 Task: Create a rule when a vote is removed from a card by anyone.
Action: Mouse pressed left at (742, 207)
Screenshot: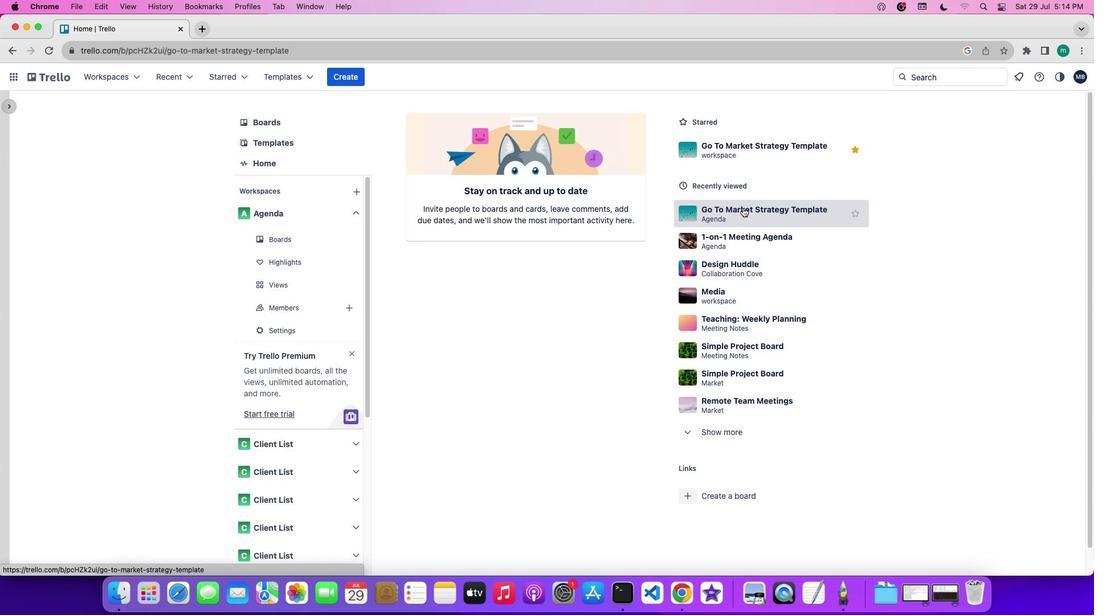 
Action: Mouse moved to (943, 245)
Screenshot: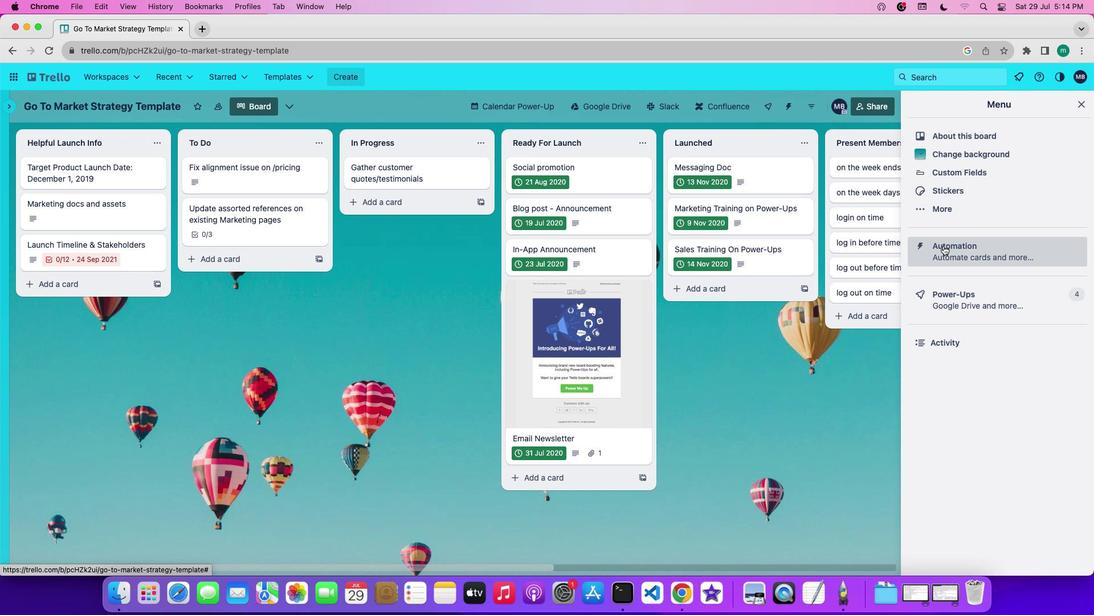 
Action: Mouse pressed left at (943, 245)
Screenshot: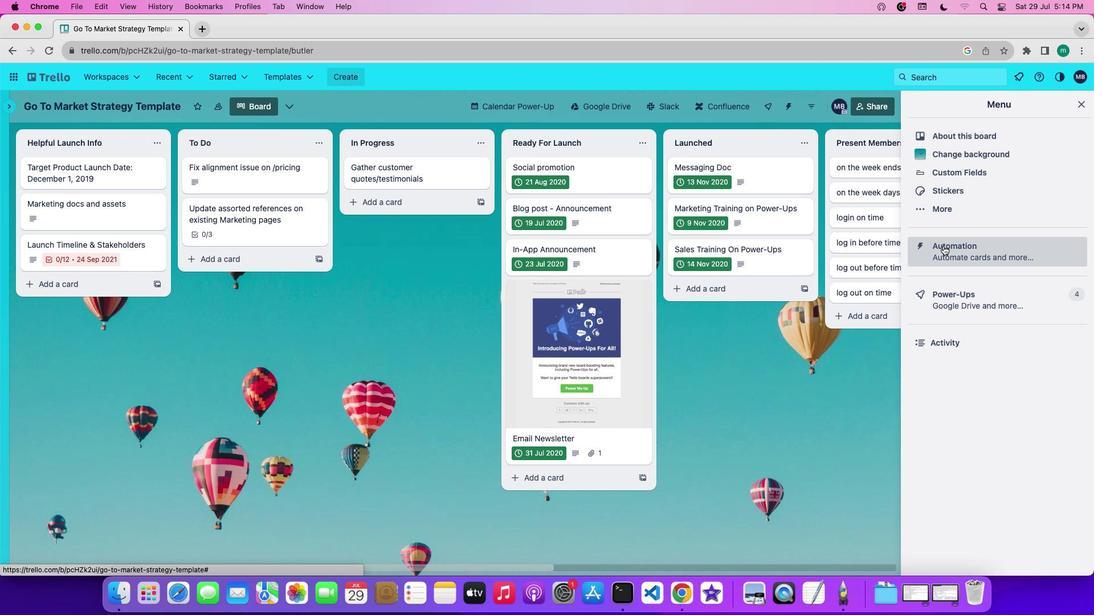 
Action: Mouse moved to (75, 193)
Screenshot: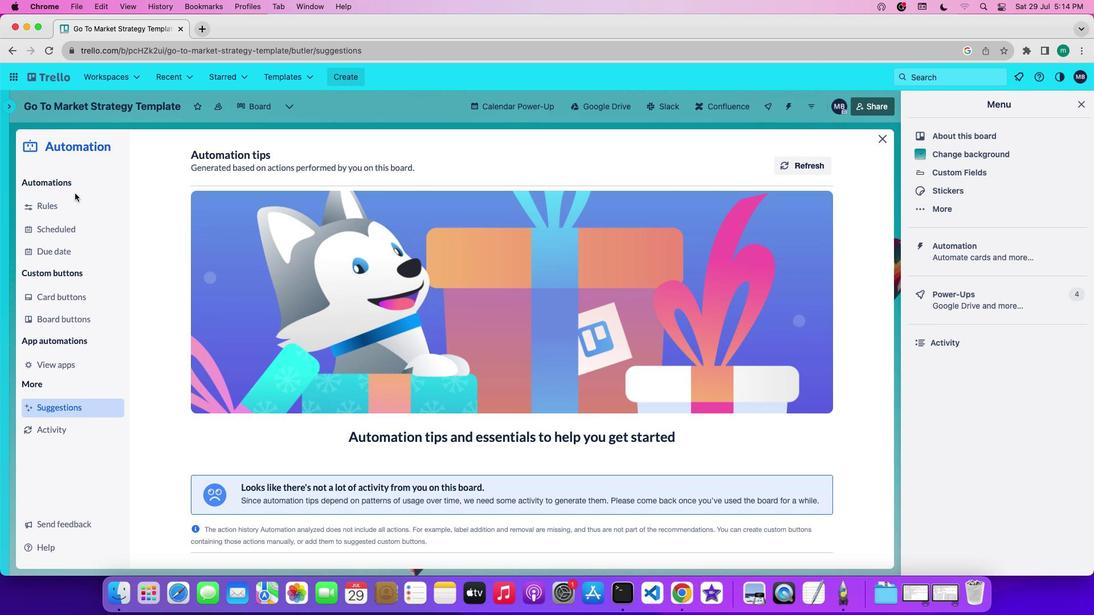 
Action: Mouse pressed left at (75, 193)
Screenshot: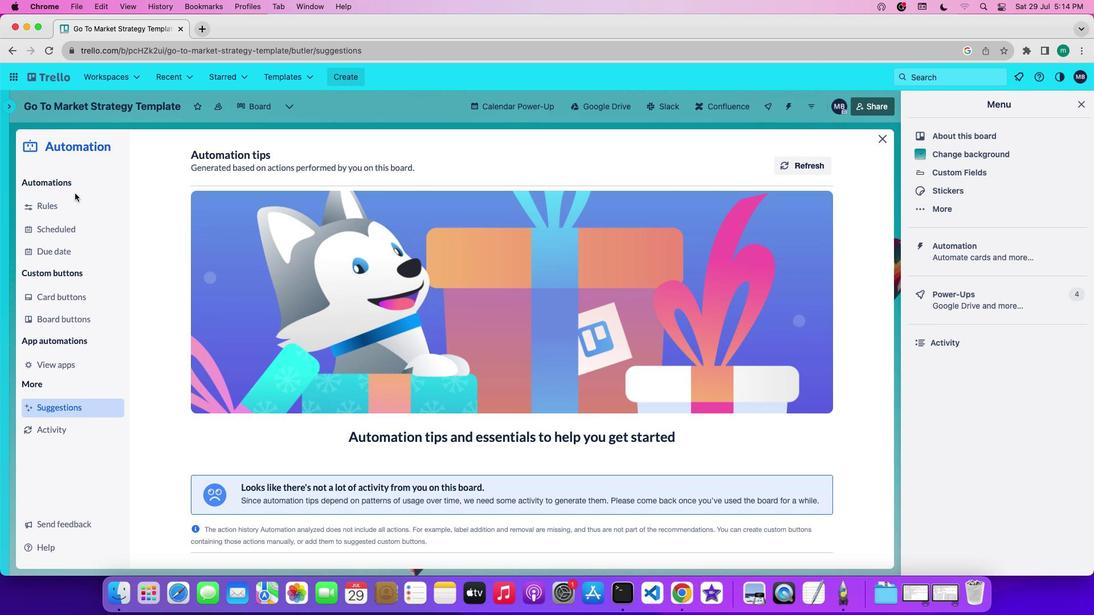 
Action: Mouse moved to (70, 198)
Screenshot: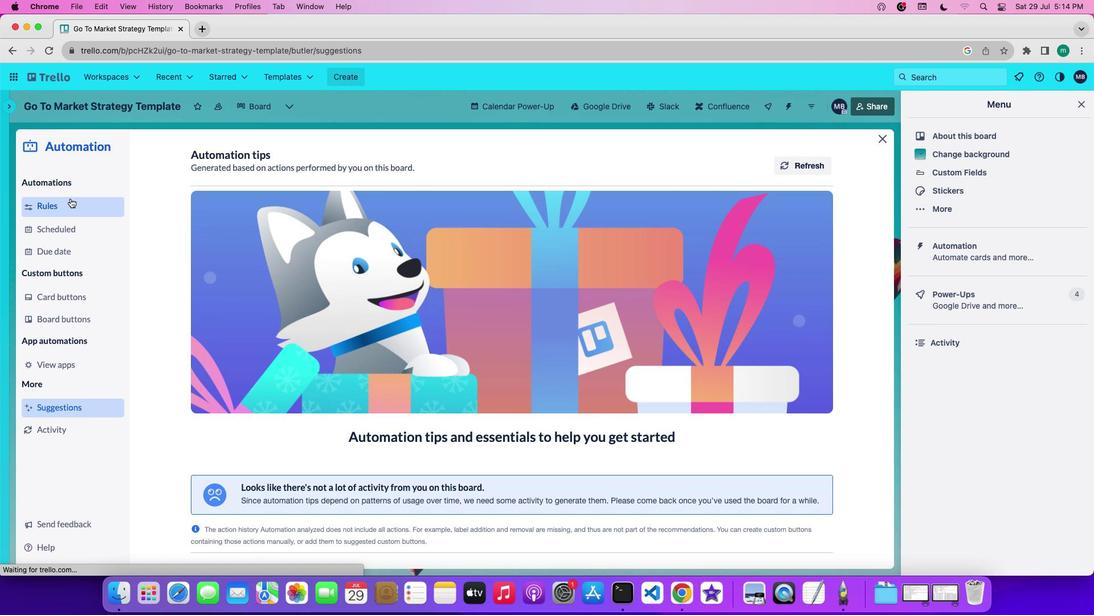 
Action: Mouse pressed left at (70, 198)
Screenshot: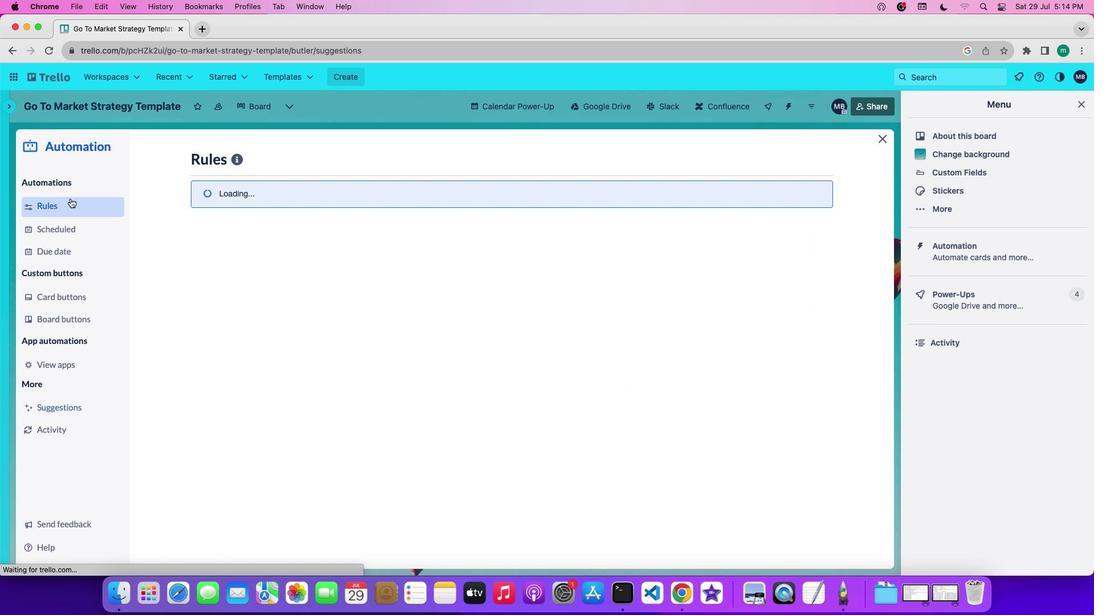 
Action: Mouse moved to (261, 413)
Screenshot: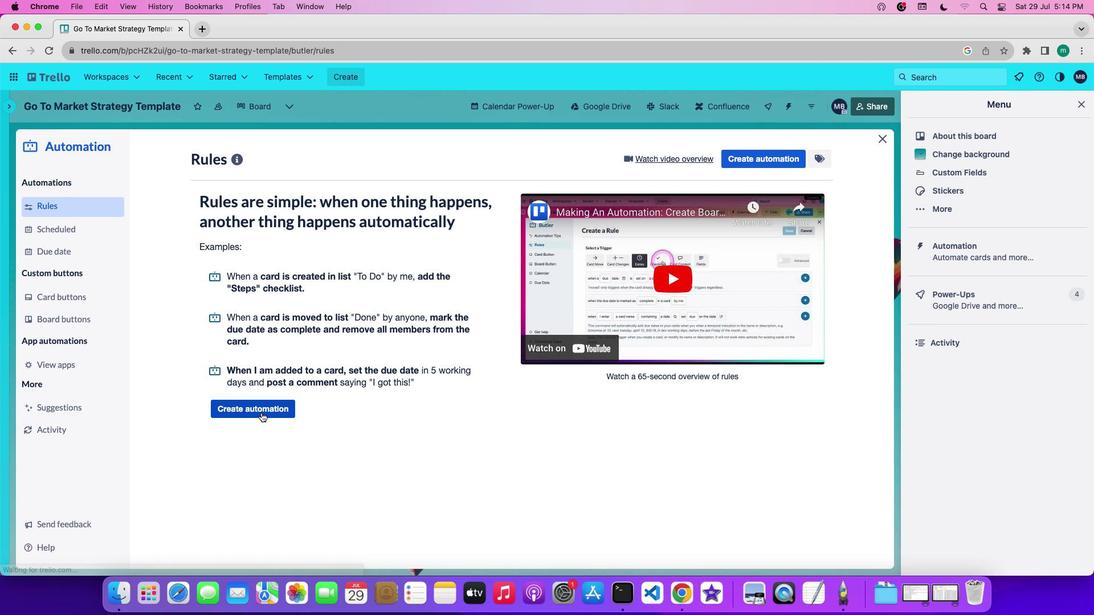 
Action: Mouse pressed left at (261, 413)
Screenshot: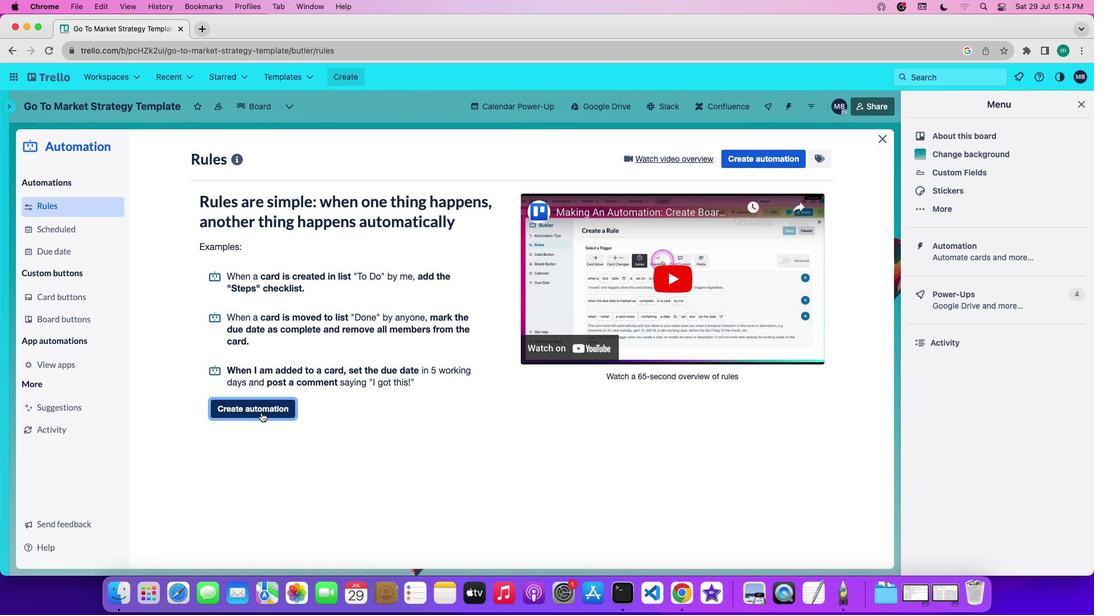 
Action: Mouse moved to (555, 267)
Screenshot: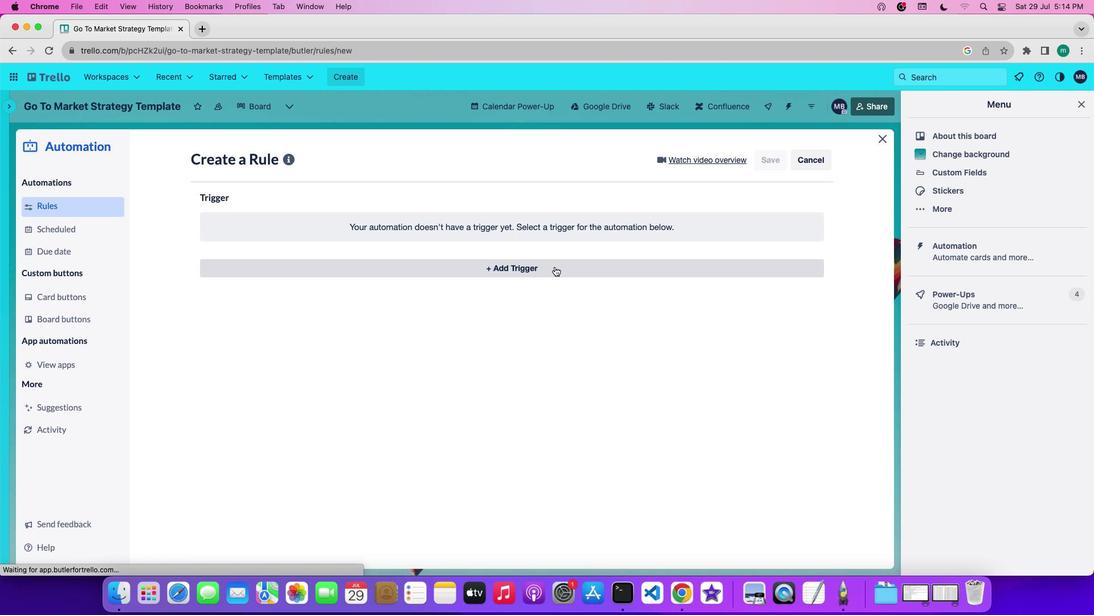 
Action: Mouse pressed left at (555, 267)
Screenshot: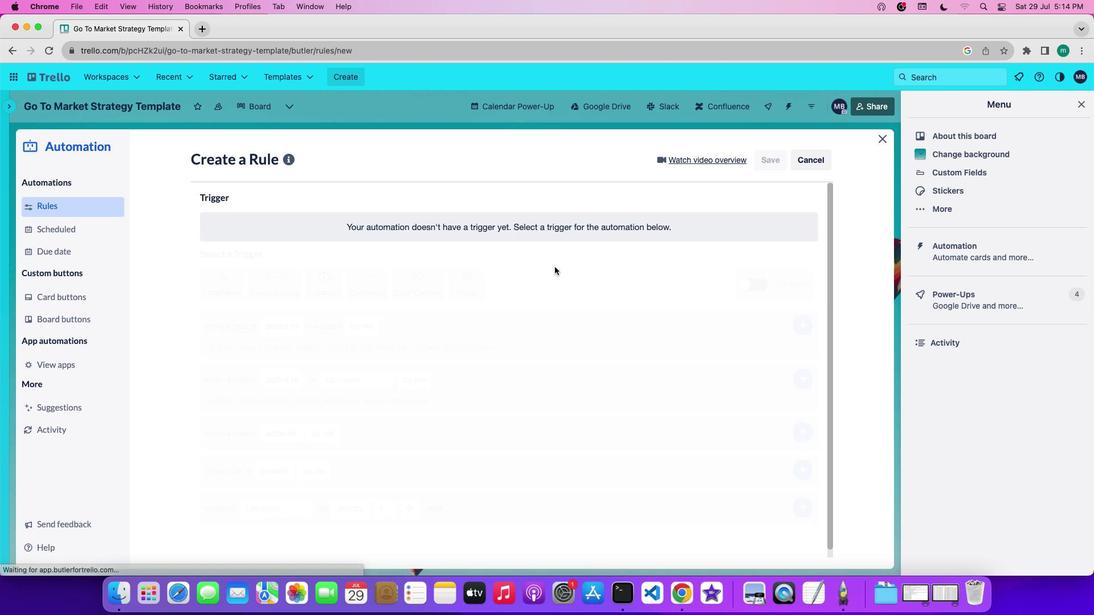 
Action: Mouse moved to (271, 301)
Screenshot: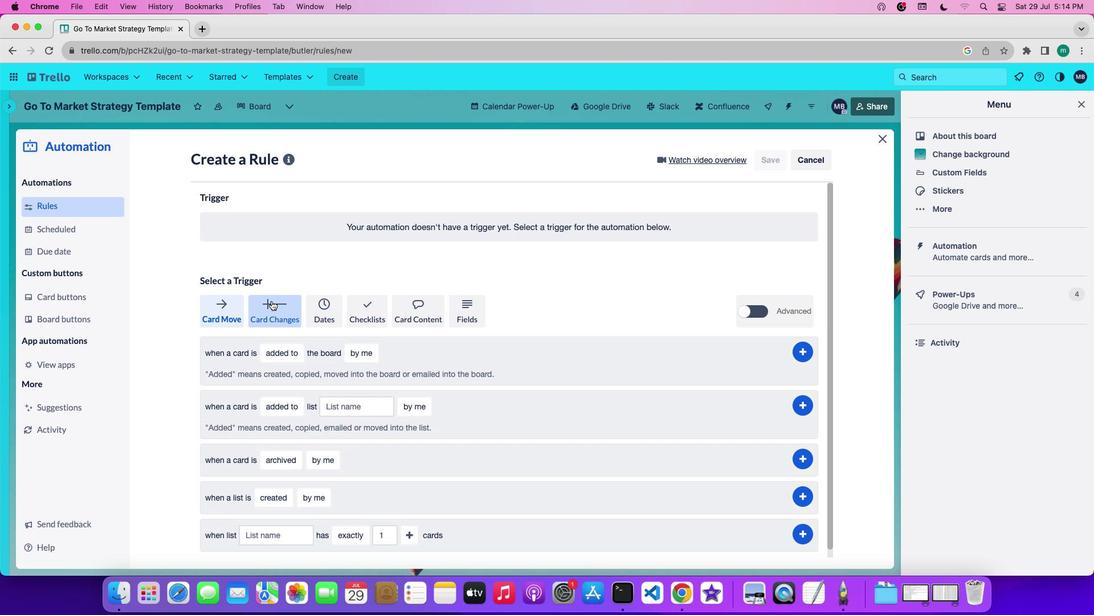 
Action: Mouse pressed left at (271, 301)
Screenshot: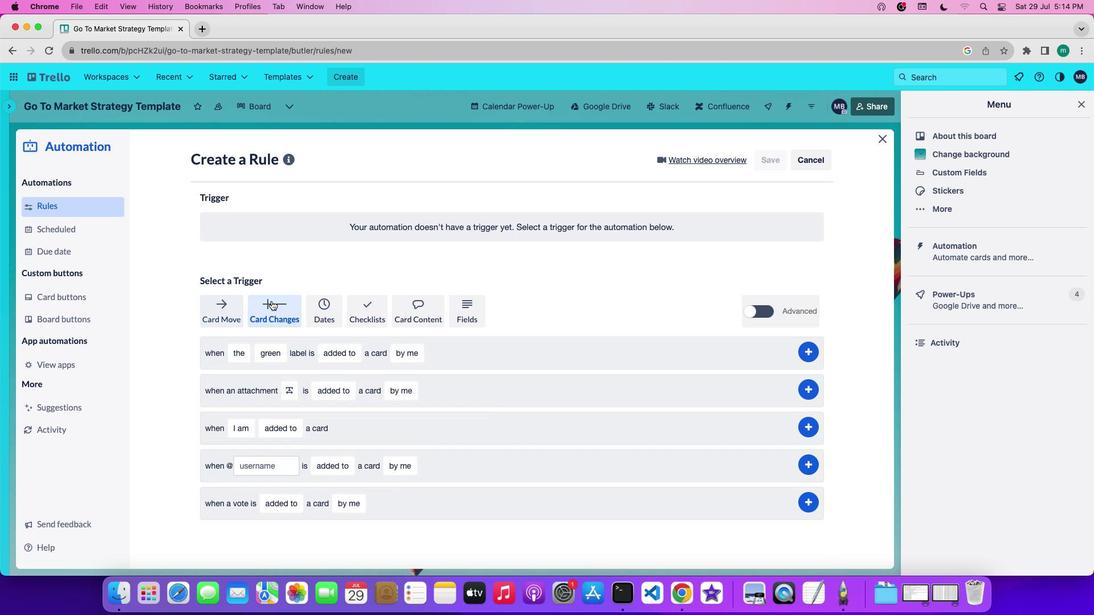 
Action: Mouse moved to (278, 504)
Screenshot: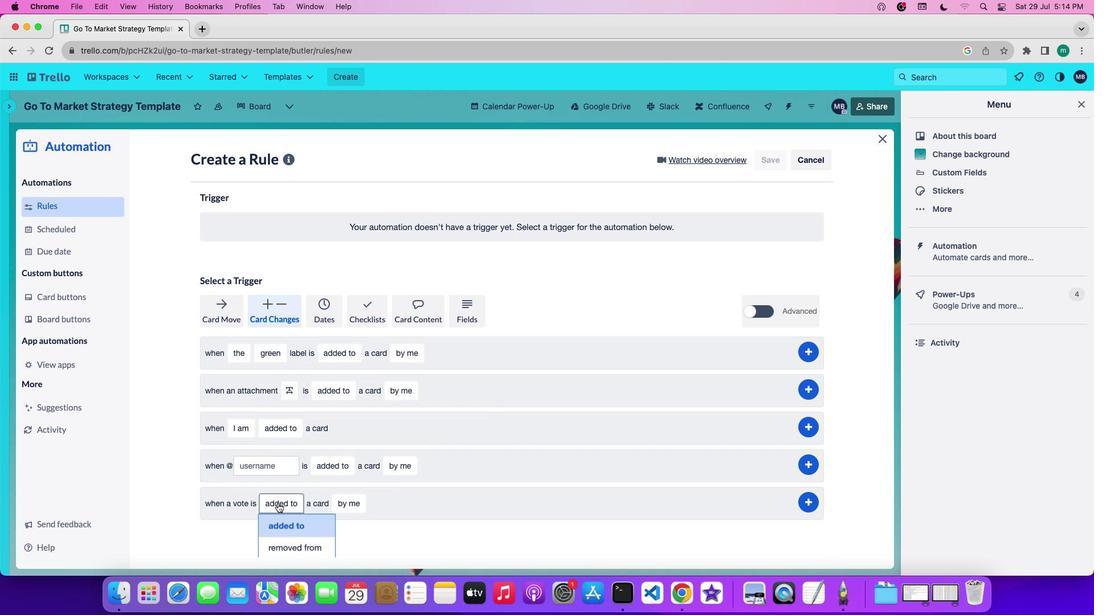 
Action: Mouse pressed left at (278, 504)
Screenshot: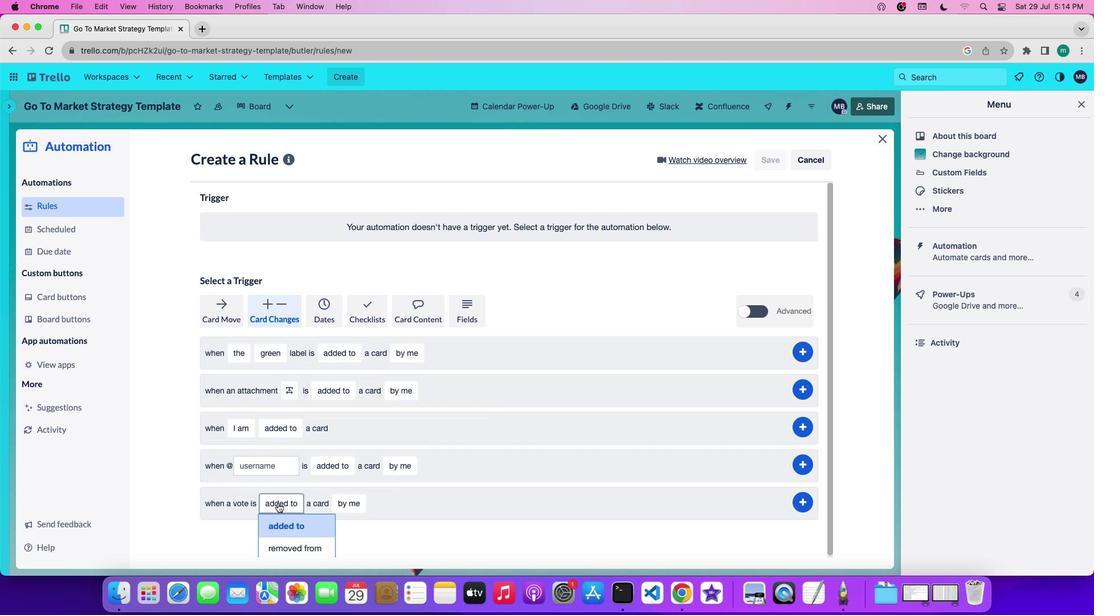 
Action: Mouse moved to (292, 543)
Screenshot: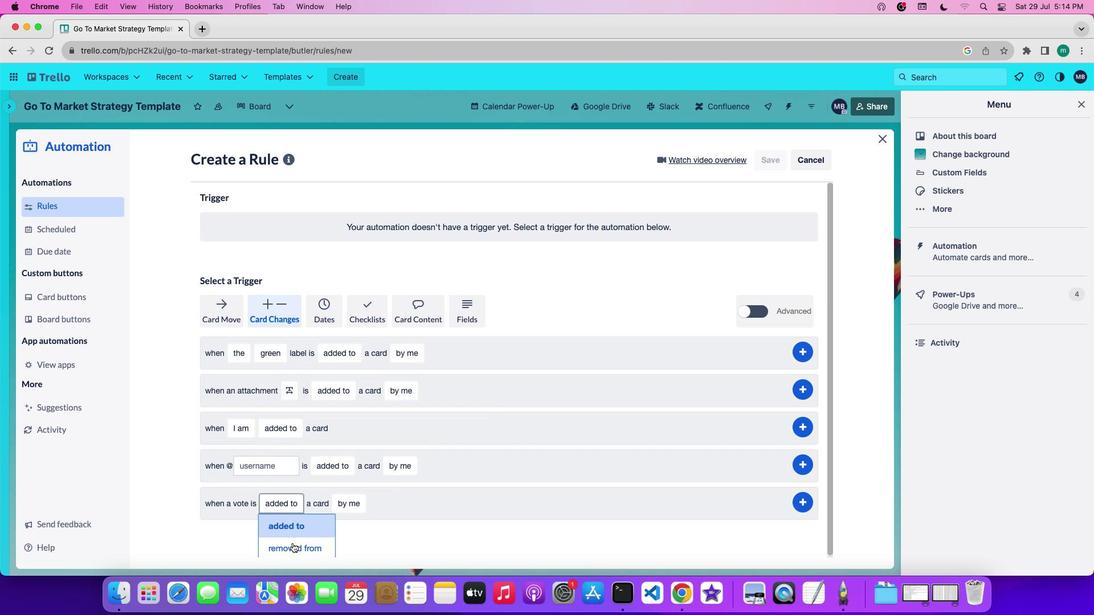 
Action: Mouse pressed left at (292, 543)
Screenshot: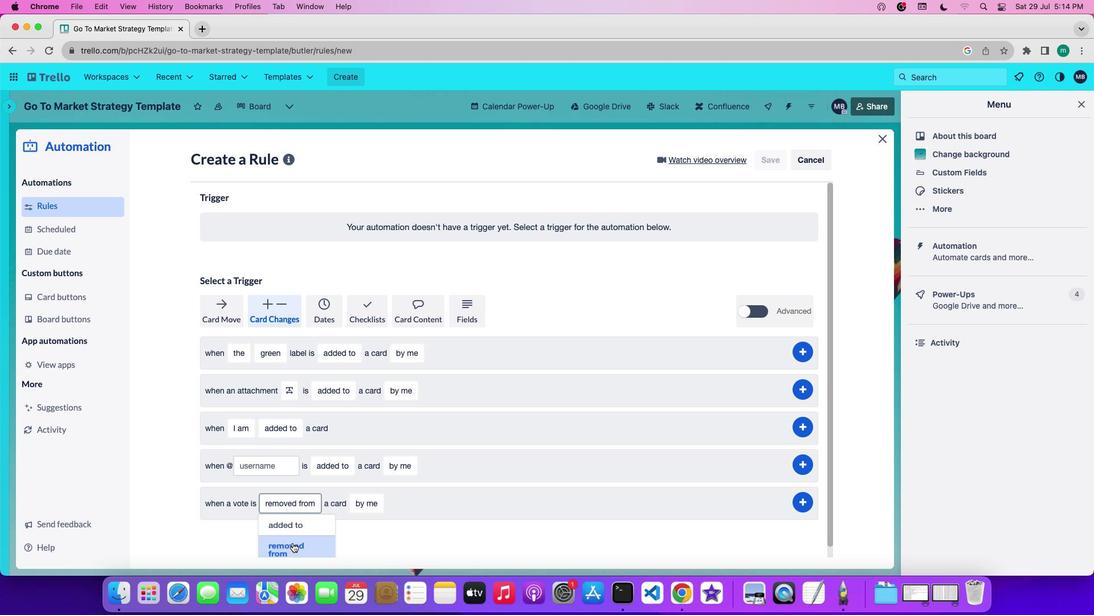 
Action: Mouse moved to (368, 509)
Screenshot: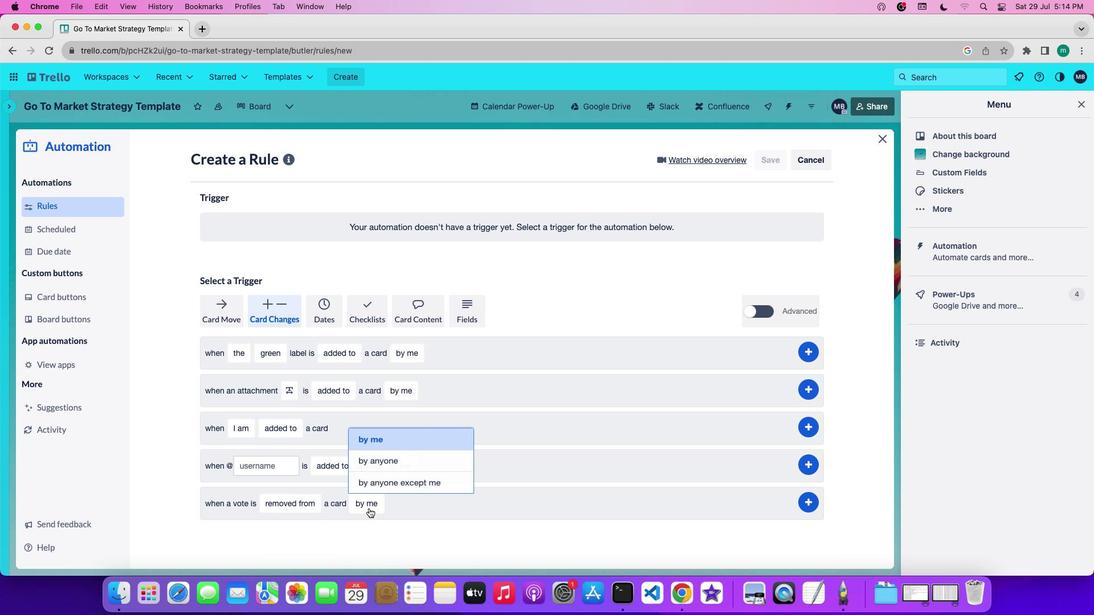 
Action: Mouse pressed left at (368, 509)
Screenshot: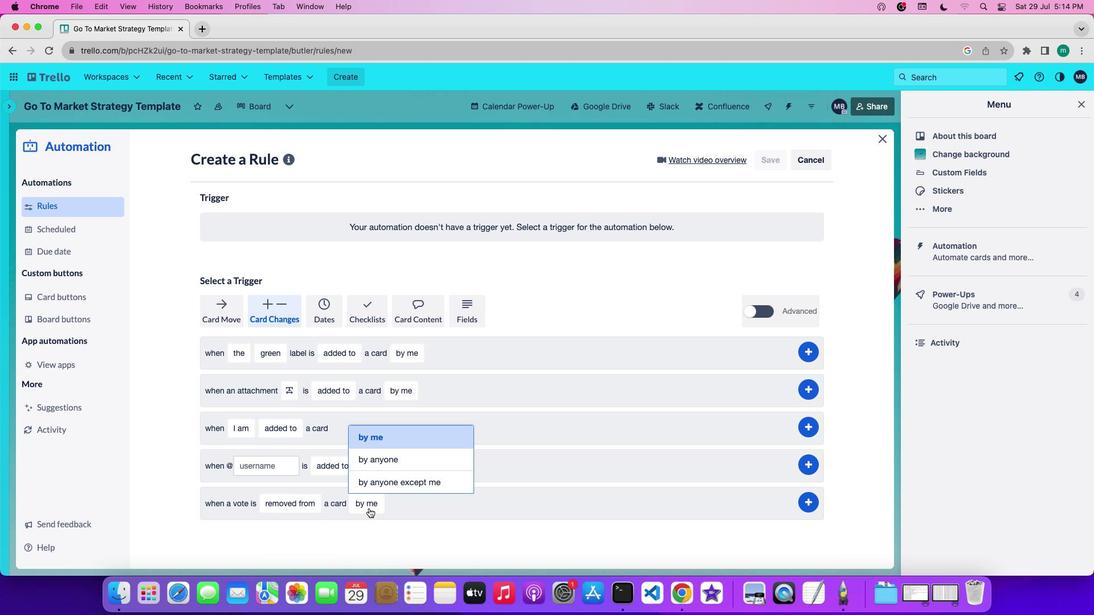 
Action: Mouse moved to (395, 465)
Screenshot: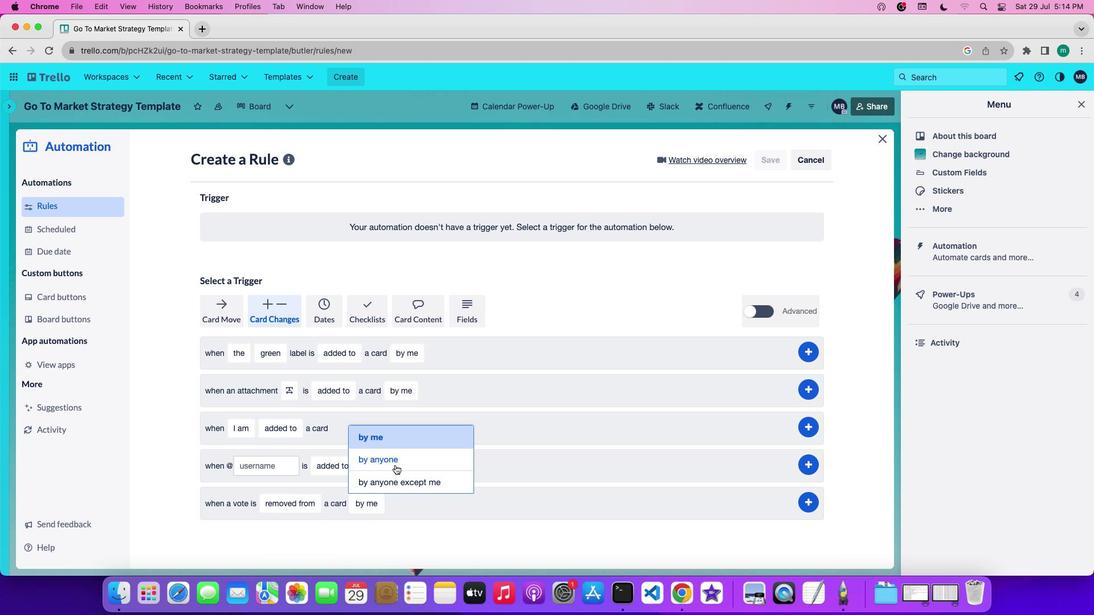 
Action: Mouse pressed left at (395, 465)
Screenshot: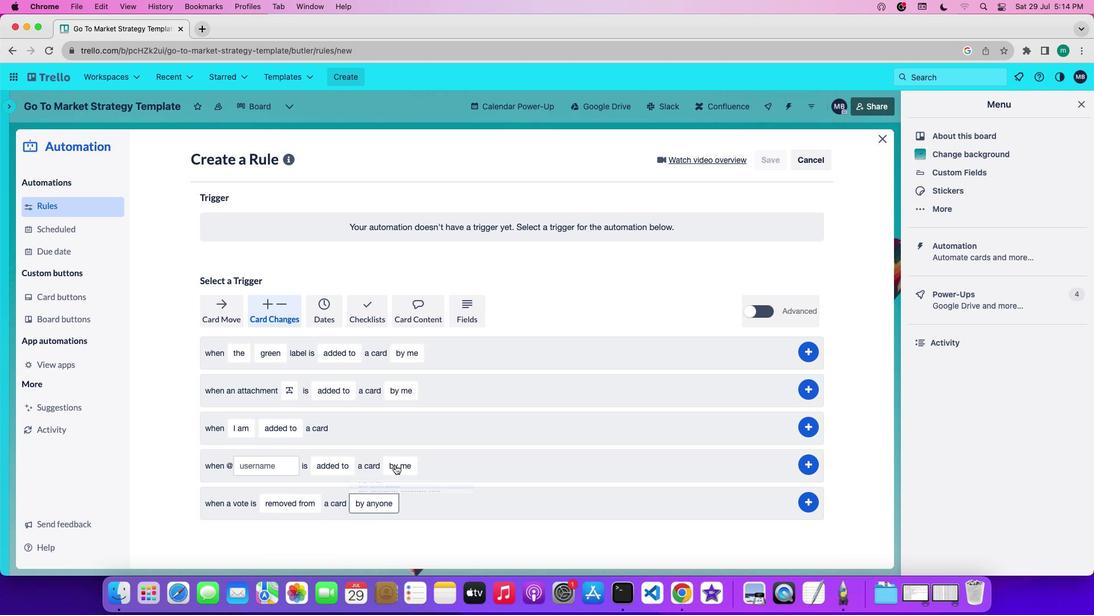 
Action: Mouse moved to (809, 505)
Screenshot: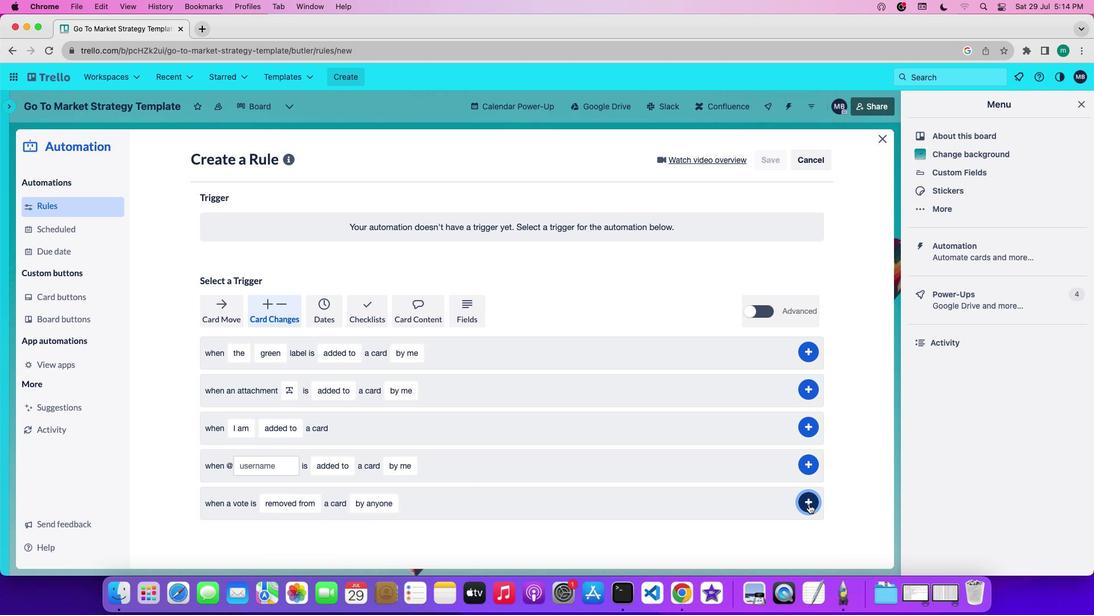 
Action: Mouse pressed left at (809, 505)
Screenshot: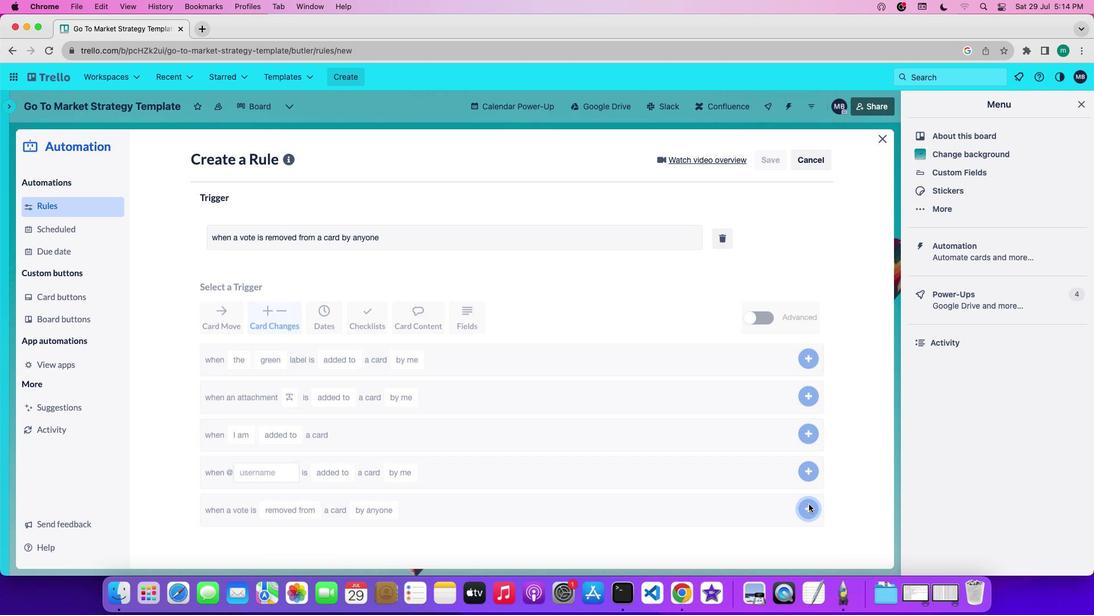 
Action: Mouse moved to (733, 527)
Screenshot: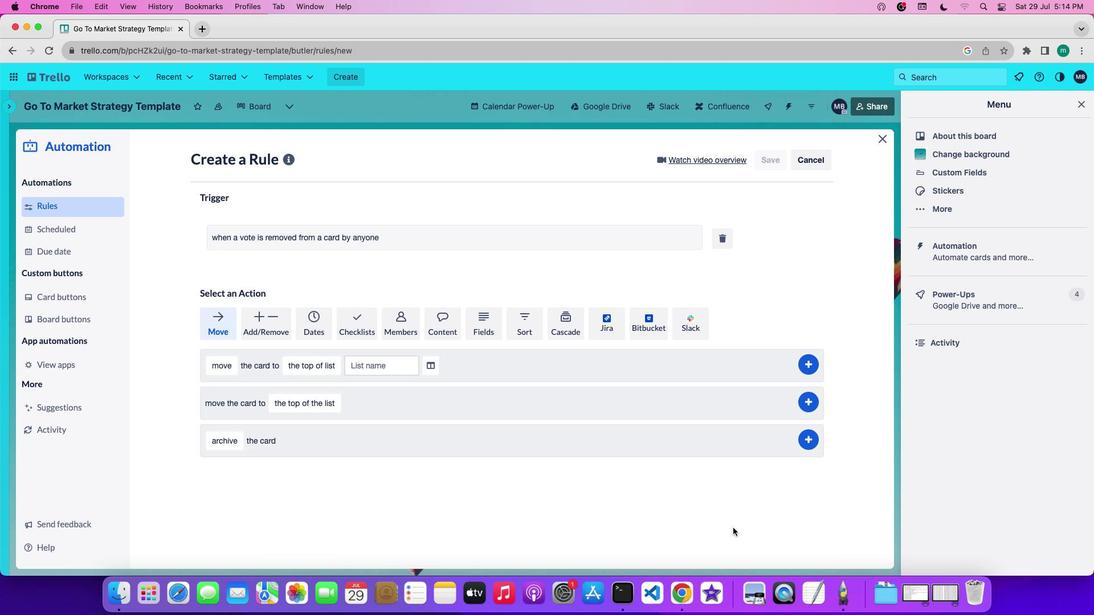 
